 Task: Add a signature Dustin Brown containing 'Have a great Christmas, Dustin Brown' to email address softage.1@softage.net and add a folder Travel
Action: Key pressed n
Screenshot: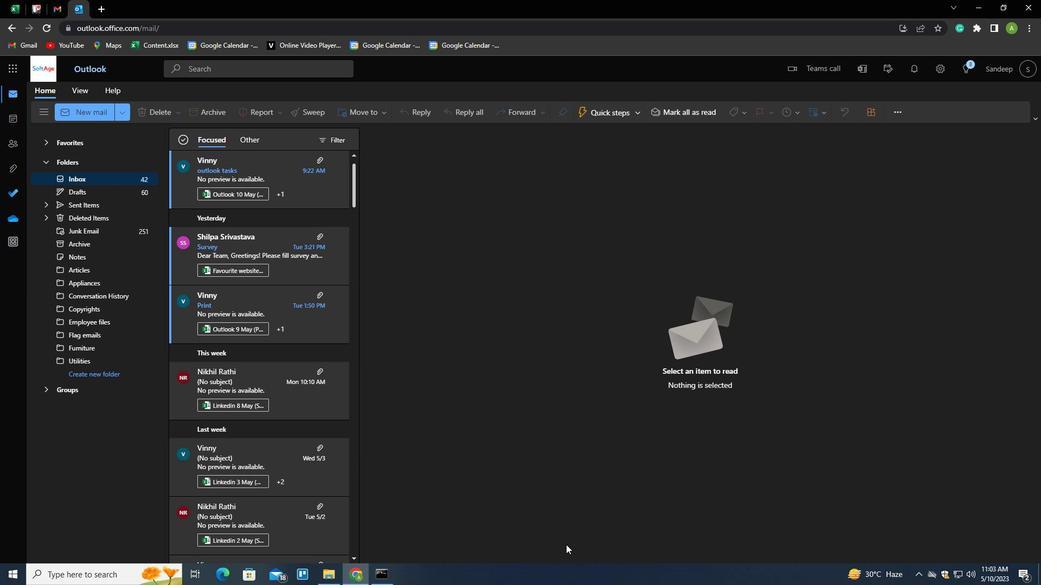 
Action: Mouse moved to (725, 117)
Screenshot: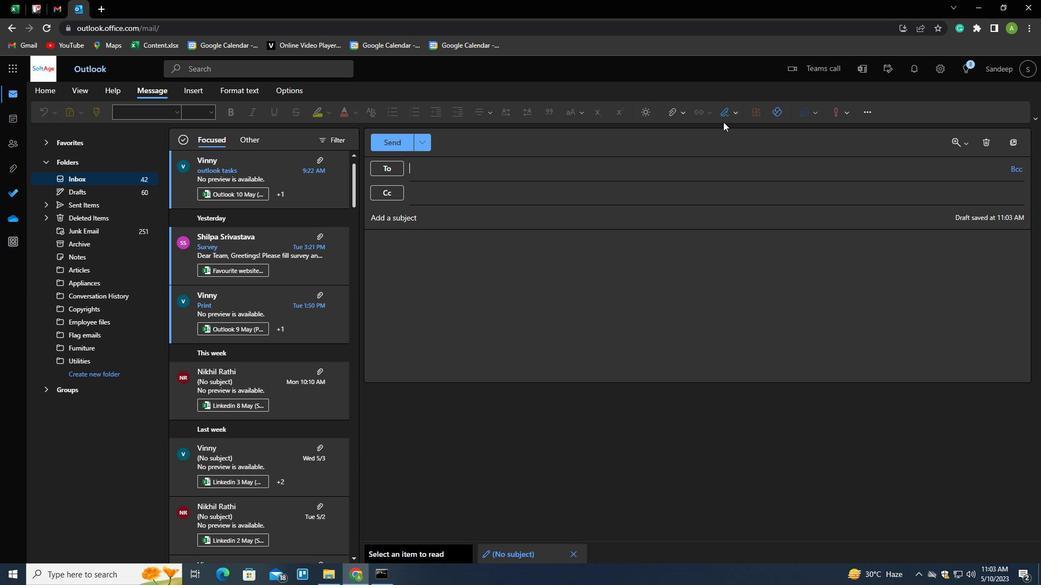 
Action: Mouse pressed left at (725, 117)
Screenshot: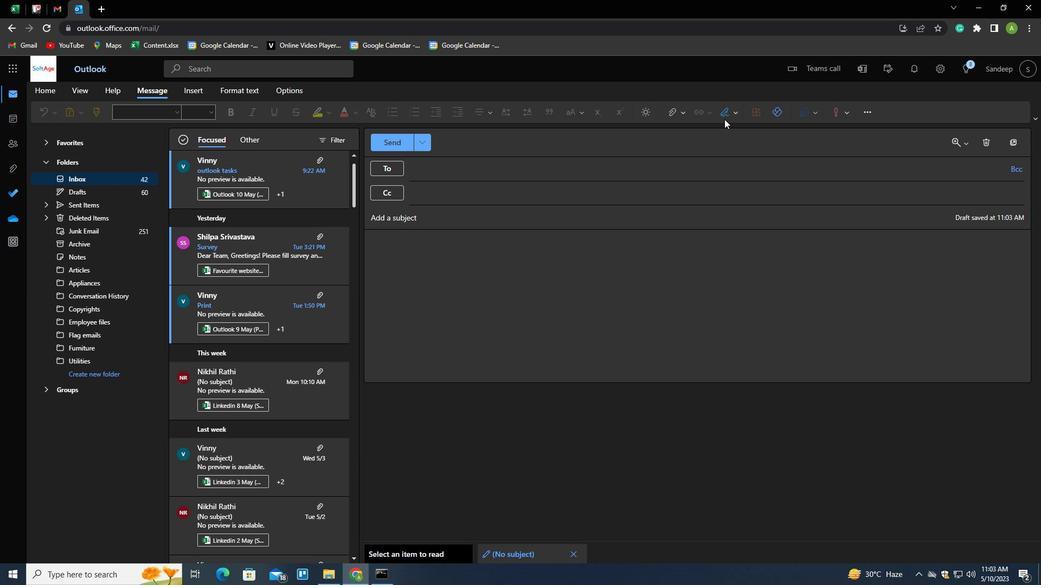 
Action: Mouse moved to (712, 154)
Screenshot: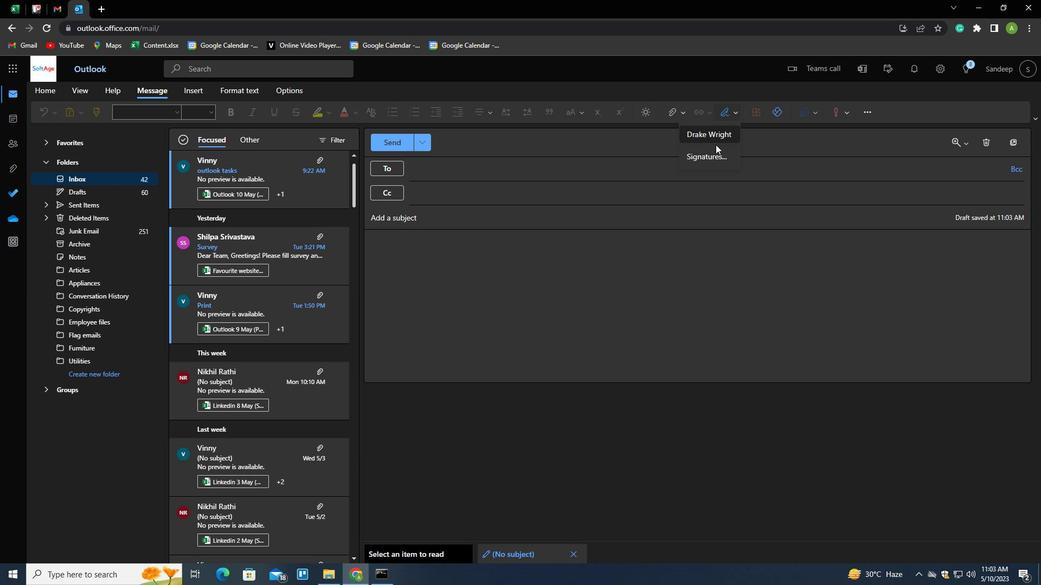 
Action: Mouse pressed left at (712, 154)
Screenshot: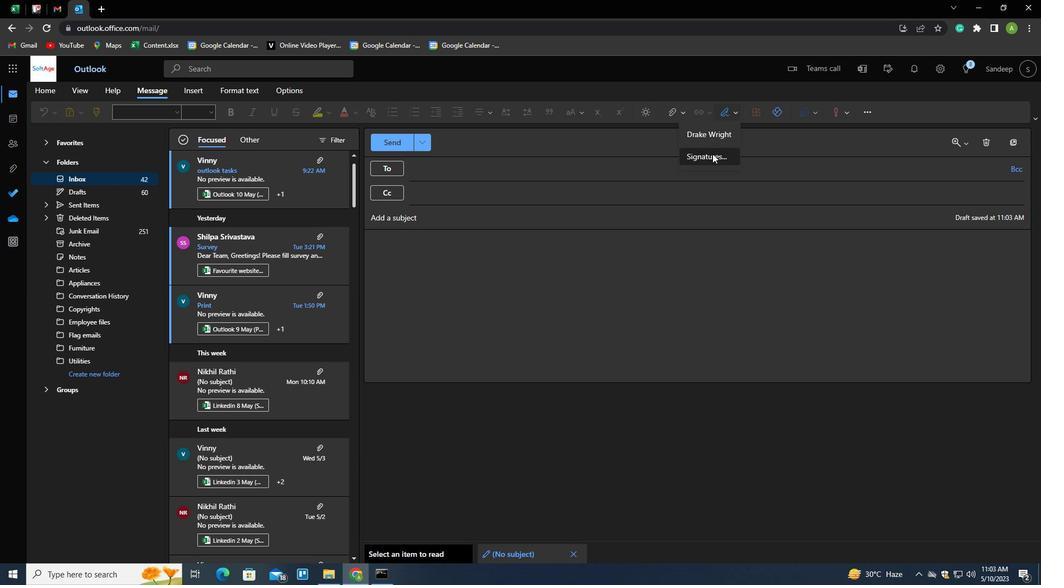 
Action: Mouse moved to (730, 195)
Screenshot: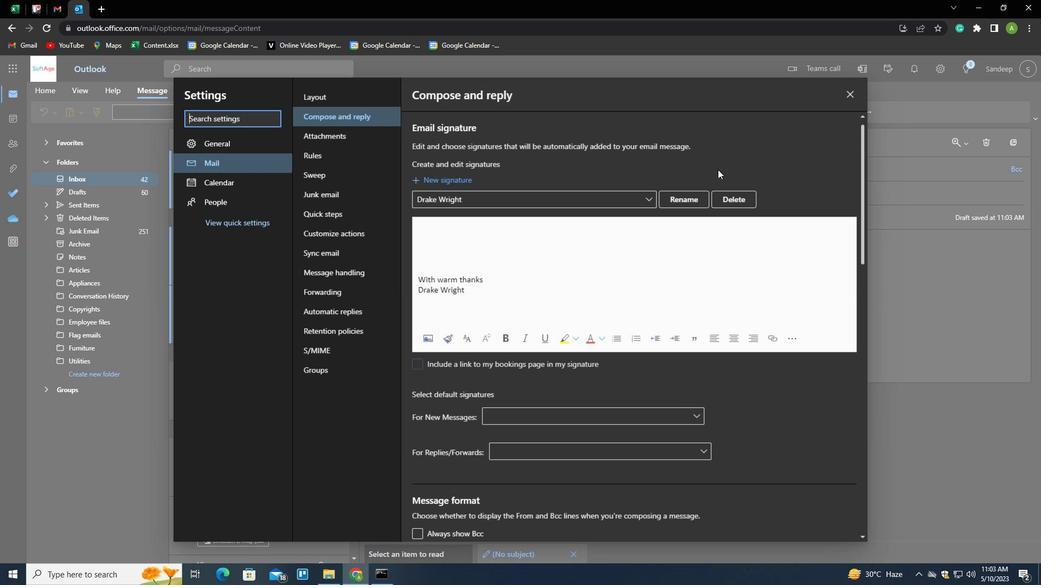 
Action: Mouse pressed left at (730, 195)
Screenshot: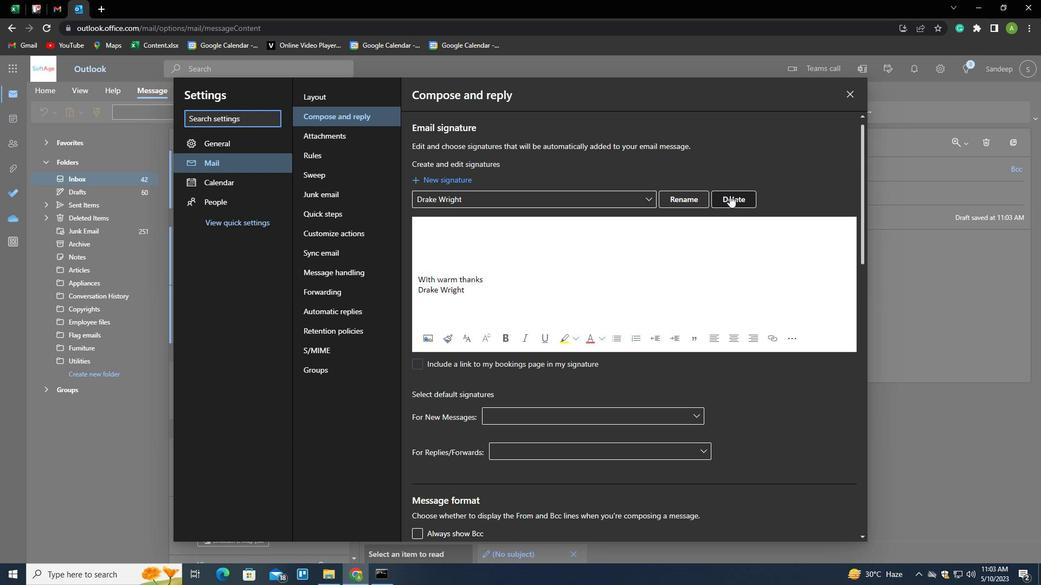 
Action: Mouse moved to (728, 198)
Screenshot: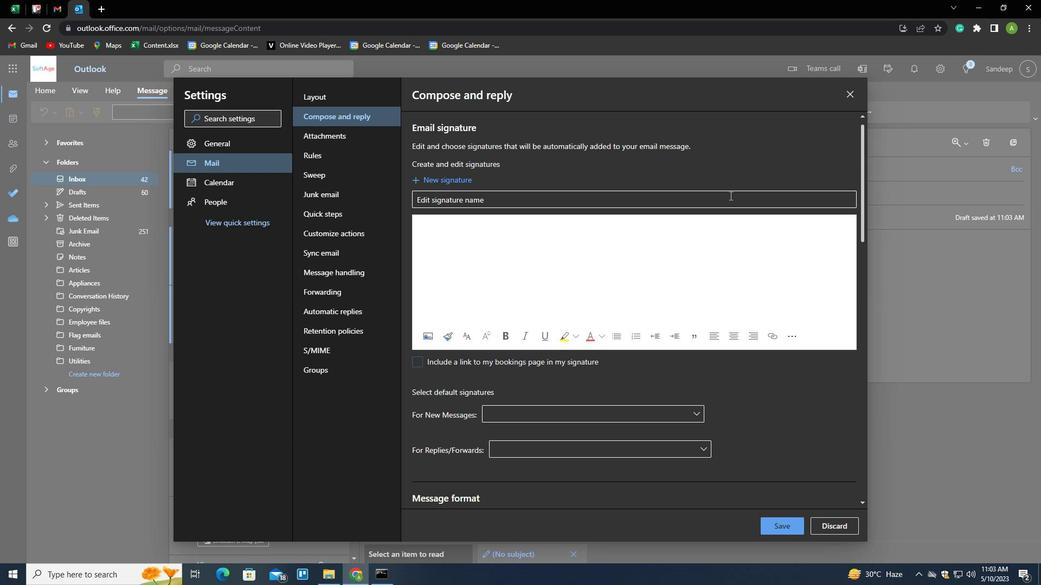 
Action: Mouse pressed left at (728, 198)
Screenshot: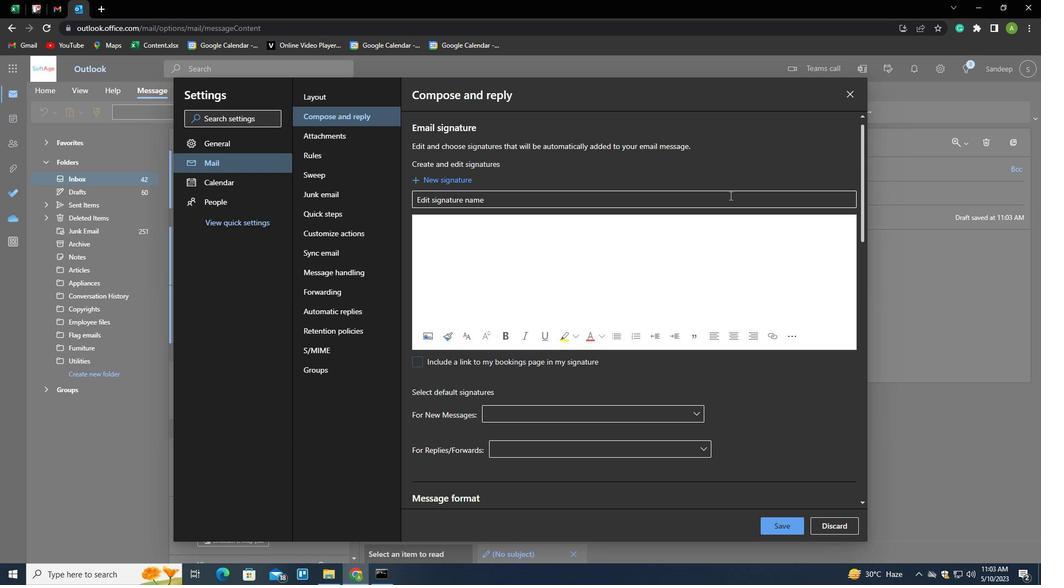 
Action: Key pressed <Key.shift>DUSTIN<Key.space><Key.shift>BROWN<Key.tab><Key.shift_r><Key.enter><Key.enter><Key.enter><Key.enter><Key.enter><Key.shift>HAVE<Key.space>A<Key.space>GREAT<Key.space><Key.shift>CHRISTMAS<Key.shift_r><Key.enter><Key.shift><Key.shift><Key.shift><Key.shift><Key.shift><Key.shift>DUSTIN<Key.space><Key.shift>BROWN
Screenshot: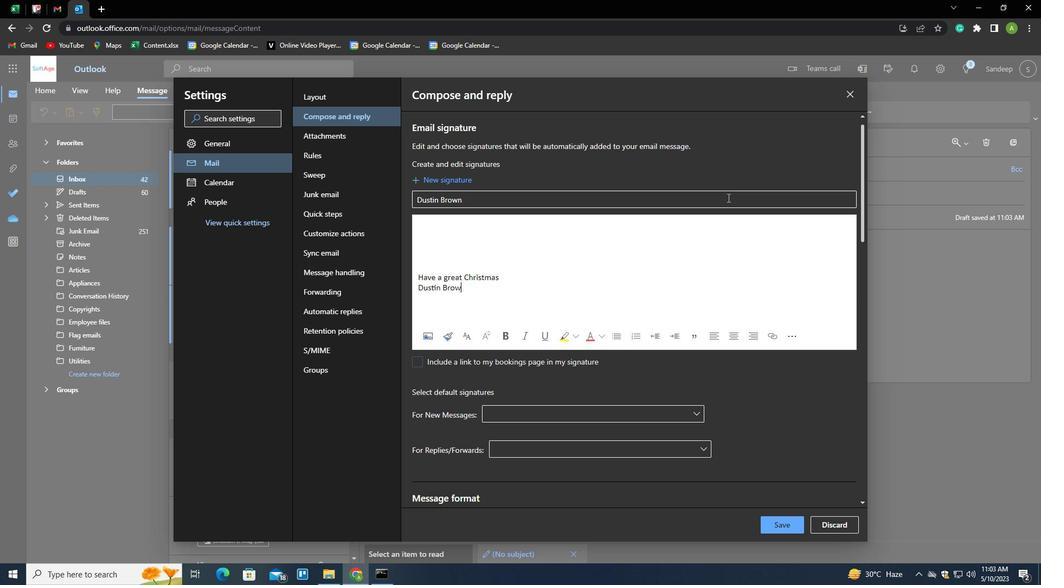 
Action: Mouse moved to (782, 525)
Screenshot: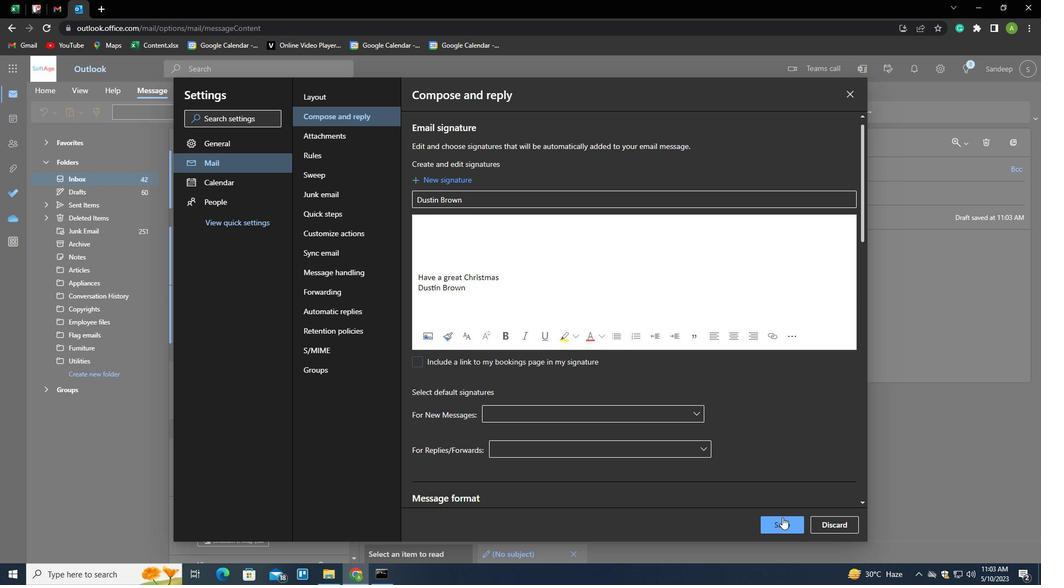 
Action: Mouse pressed left at (782, 525)
Screenshot: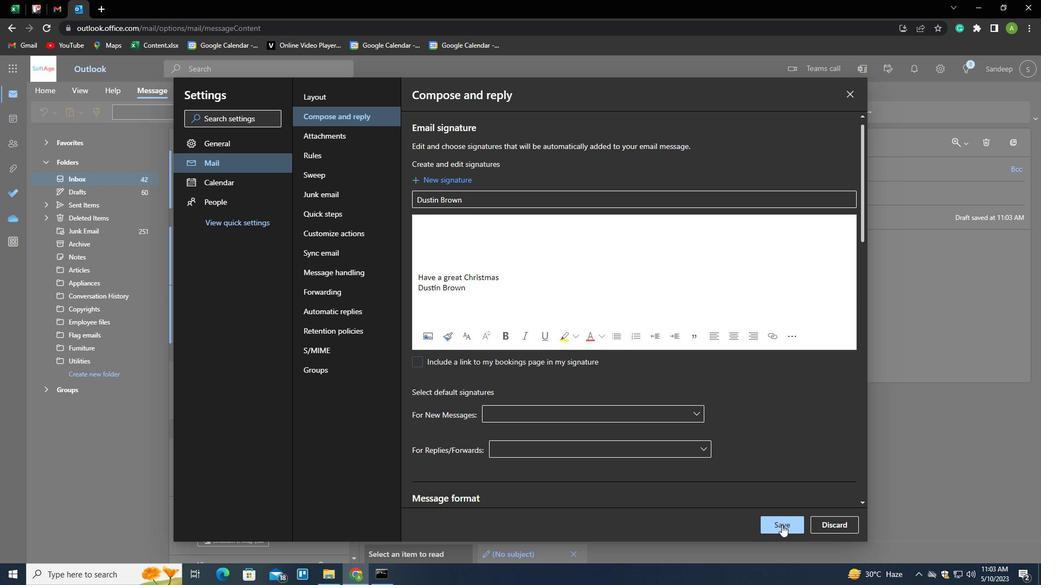 
Action: Mouse moved to (912, 325)
Screenshot: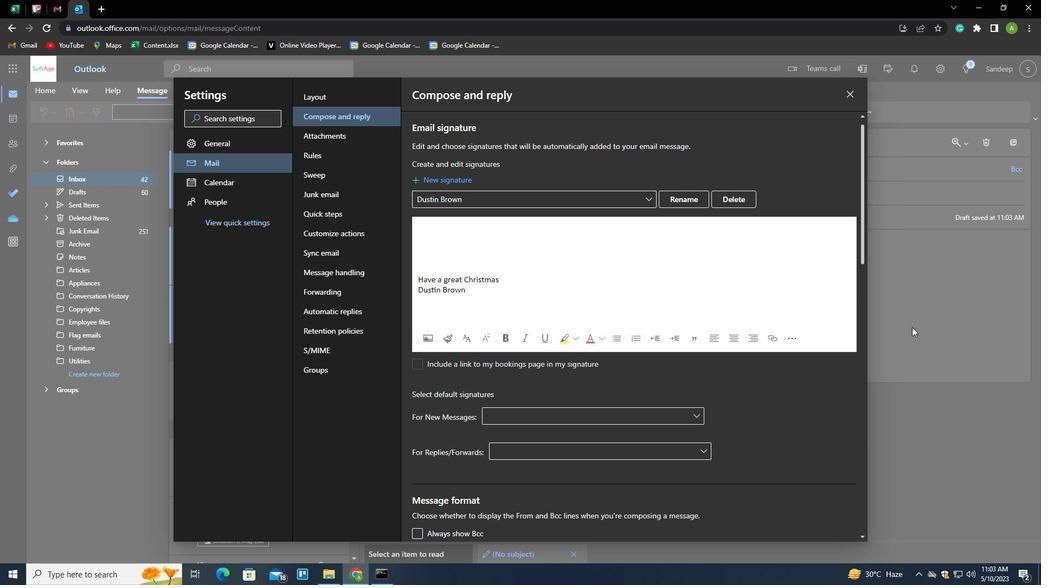 
Action: Mouse pressed left at (912, 325)
Screenshot: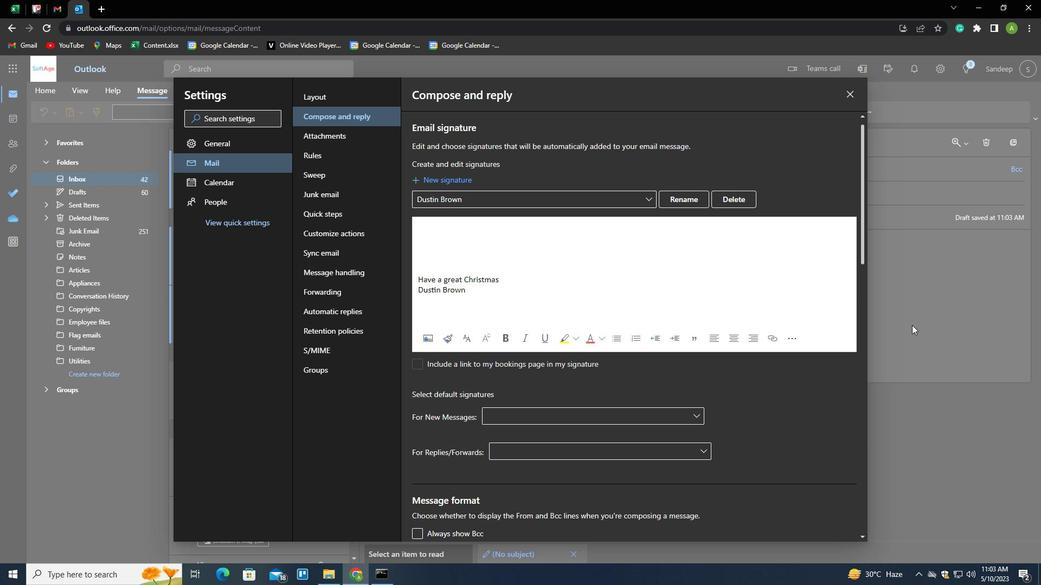 
Action: Mouse moved to (544, 268)
Screenshot: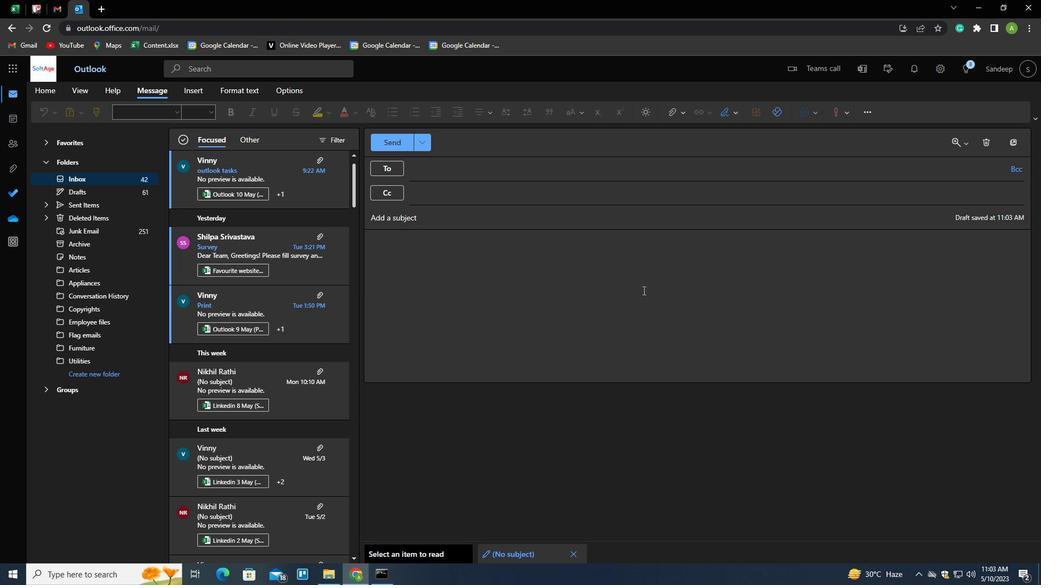 
Action: Mouse pressed left at (544, 268)
Screenshot: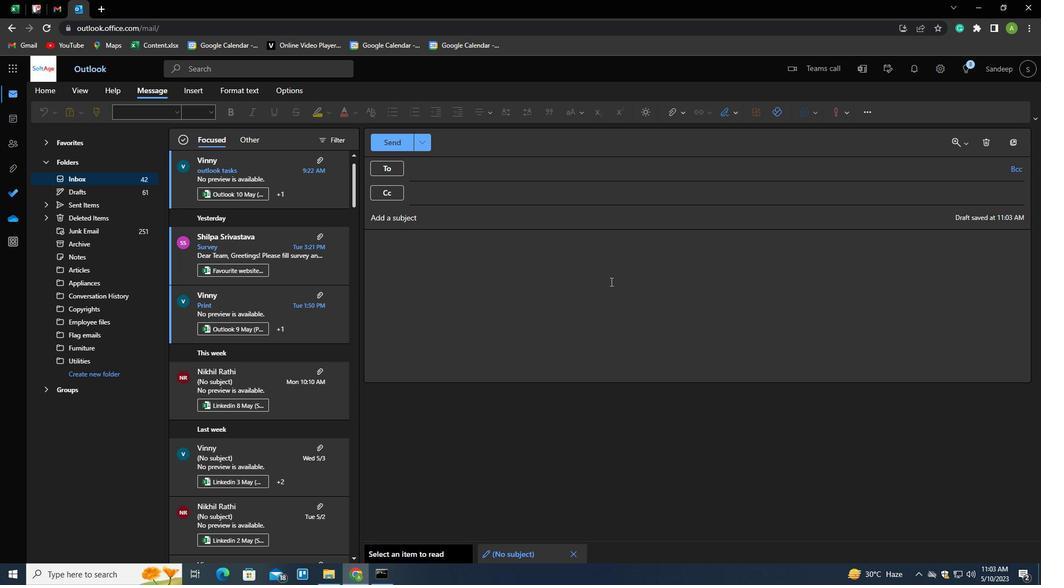 
Action: Mouse moved to (735, 107)
Screenshot: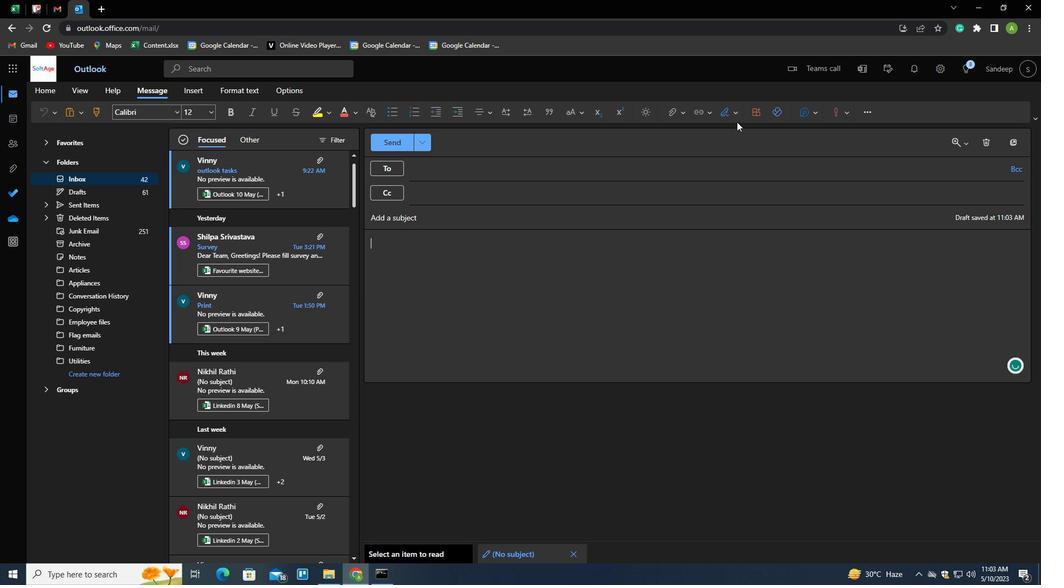 
Action: Mouse pressed left at (735, 107)
Screenshot: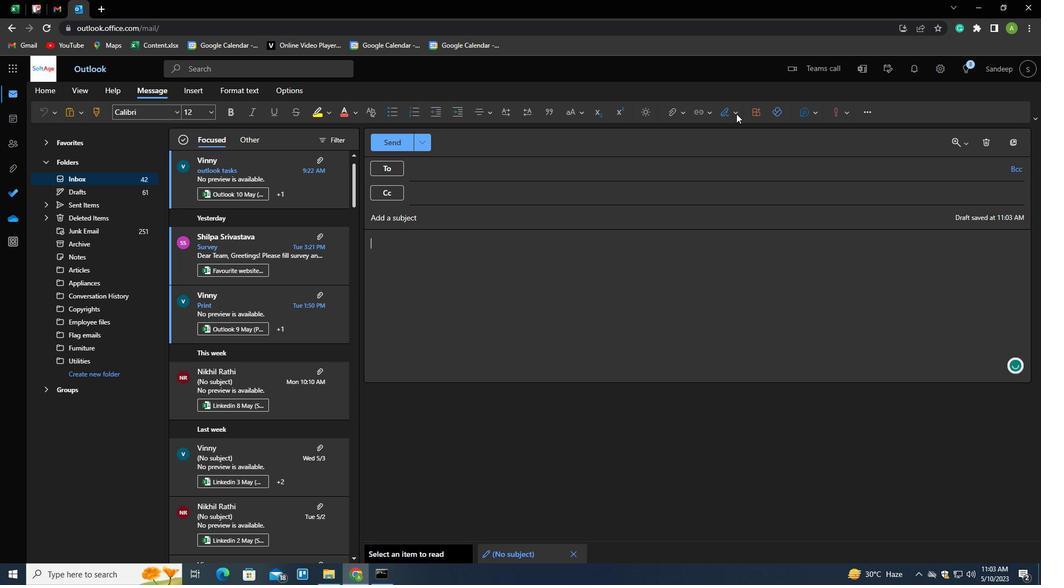 
Action: Mouse moved to (718, 134)
Screenshot: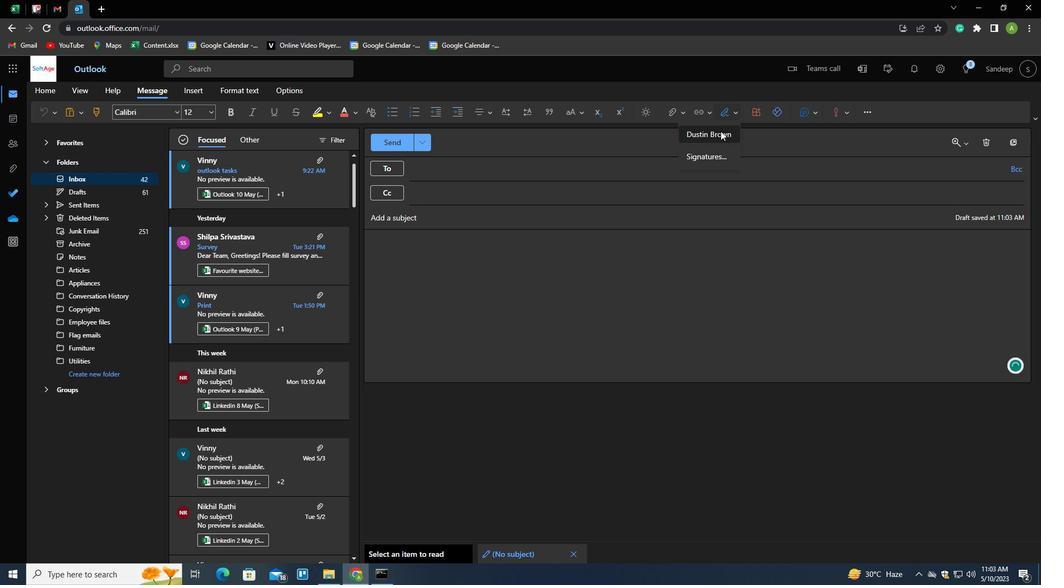 
Action: Mouse pressed left at (718, 134)
Screenshot: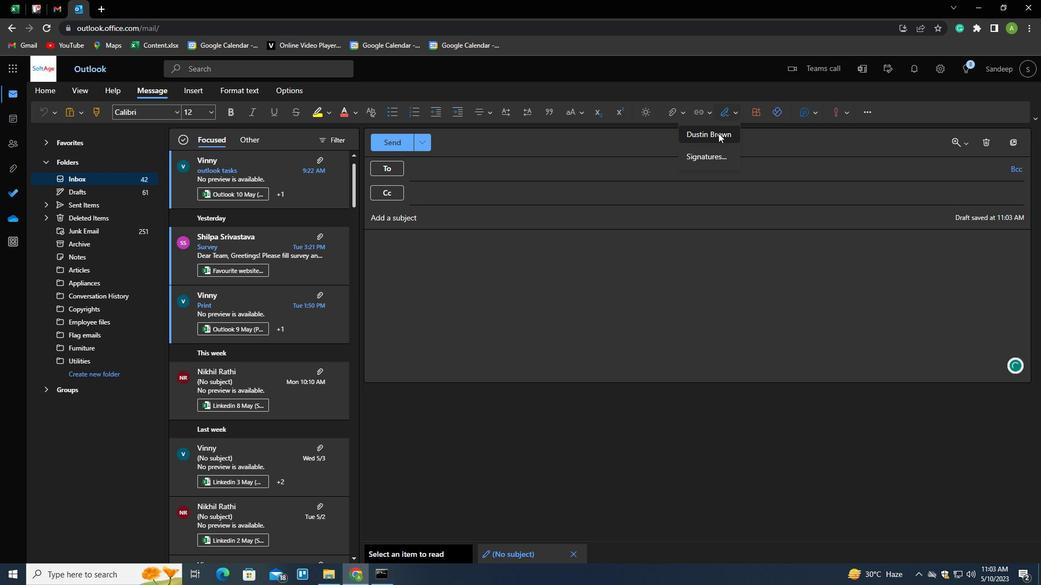 
Action: Mouse moved to (482, 158)
Screenshot: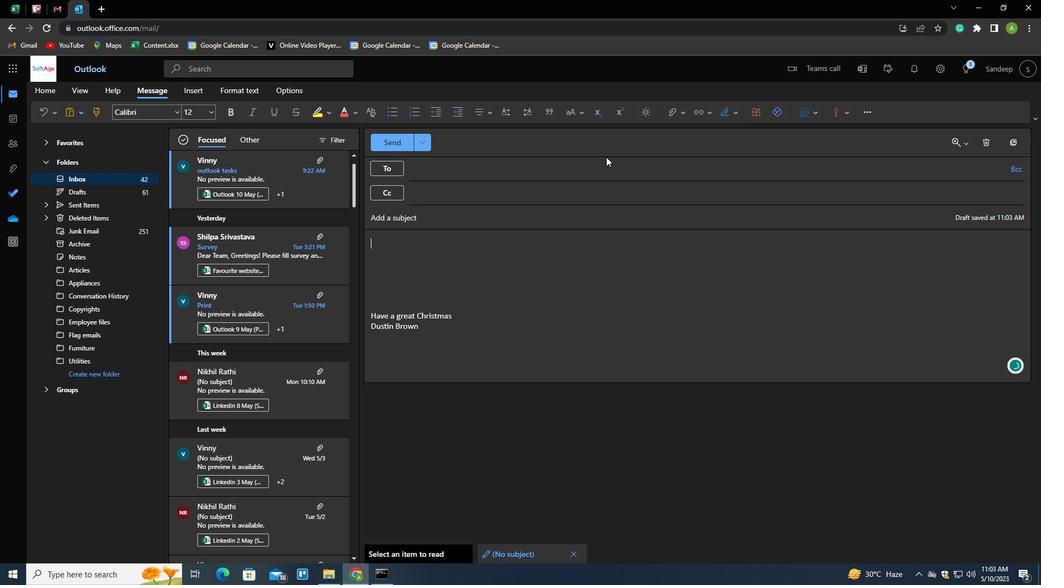 
Action: Mouse pressed left at (482, 158)
Screenshot: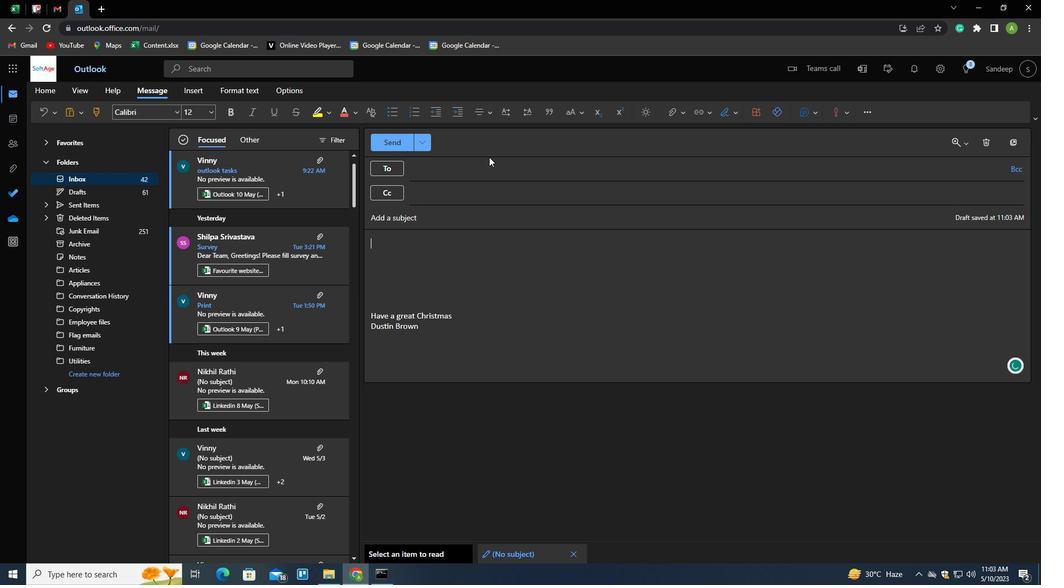 
Action: Mouse moved to (475, 171)
Screenshot: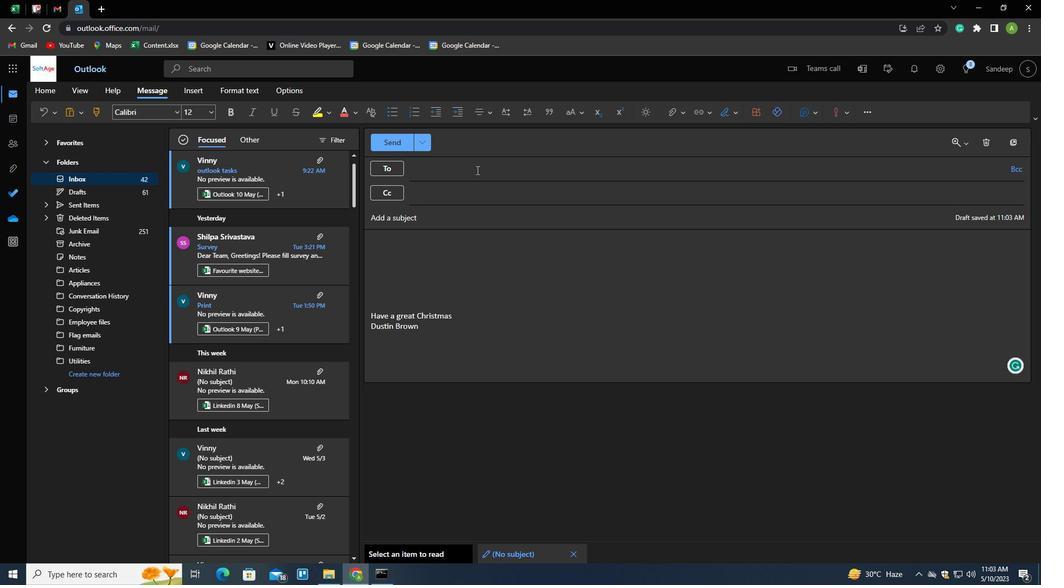 
Action: Mouse pressed left at (475, 171)
Screenshot: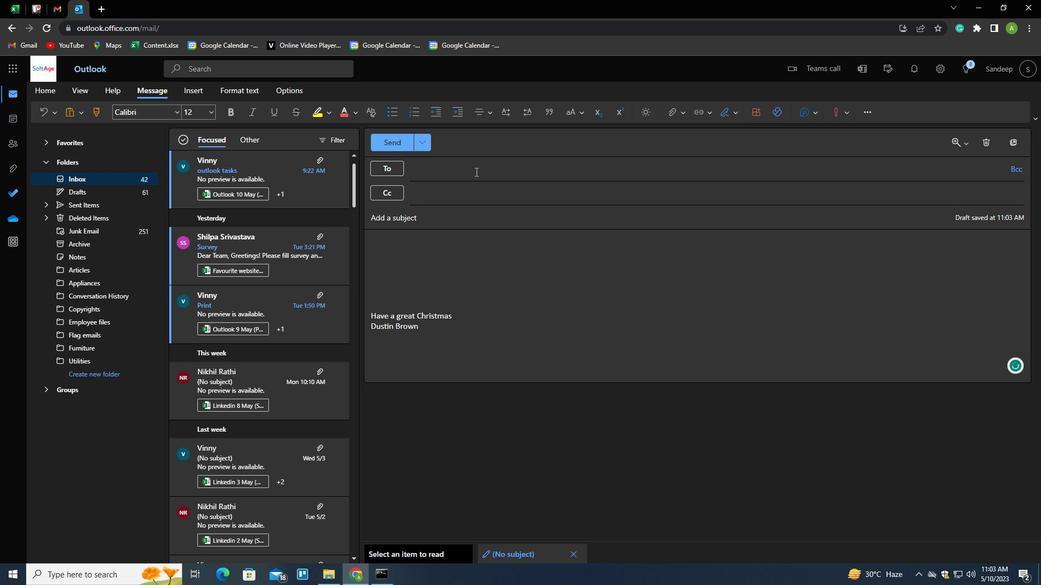 
Action: Key pressed <Key.shift>SOFTAHG<Key.backspace><Key.backspace>GE.1<Key.shift>@SOFAT<Key.backspace><Key.backspace>TAGE.NET
Screenshot: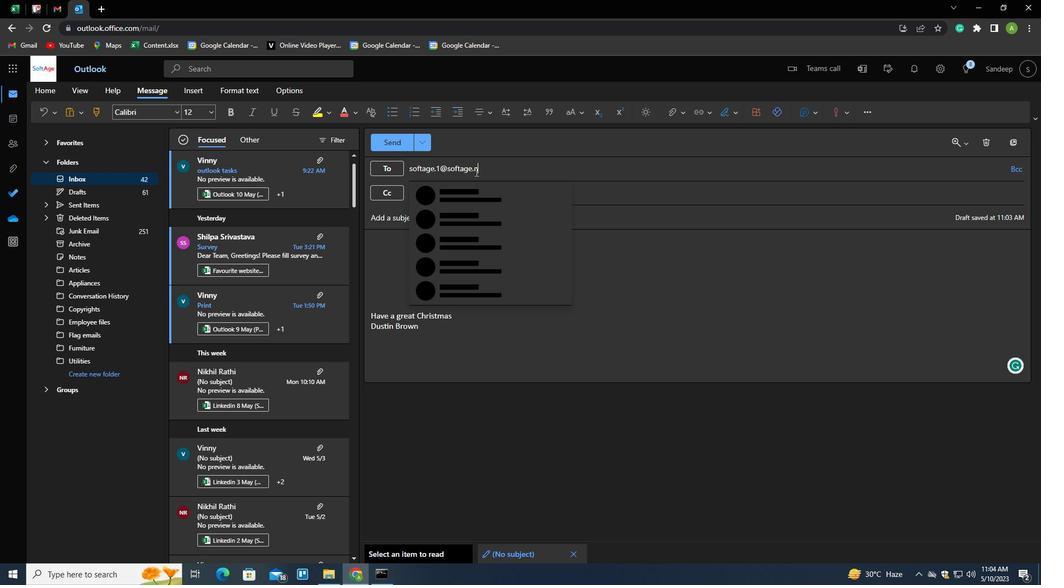 
Action: Mouse moved to (481, 192)
Screenshot: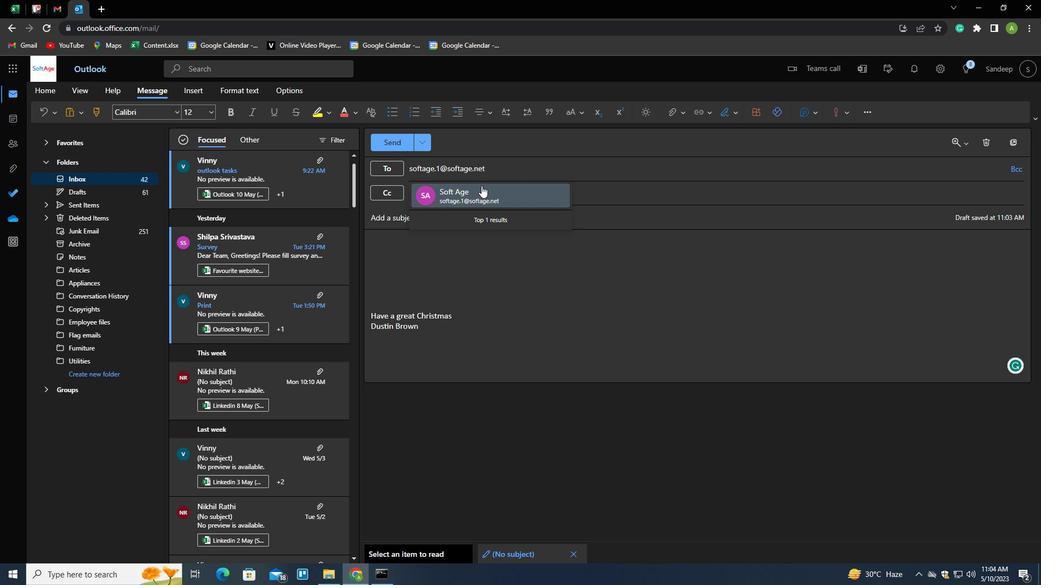 
Action: Mouse pressed left at (481, 192)
Screenshot: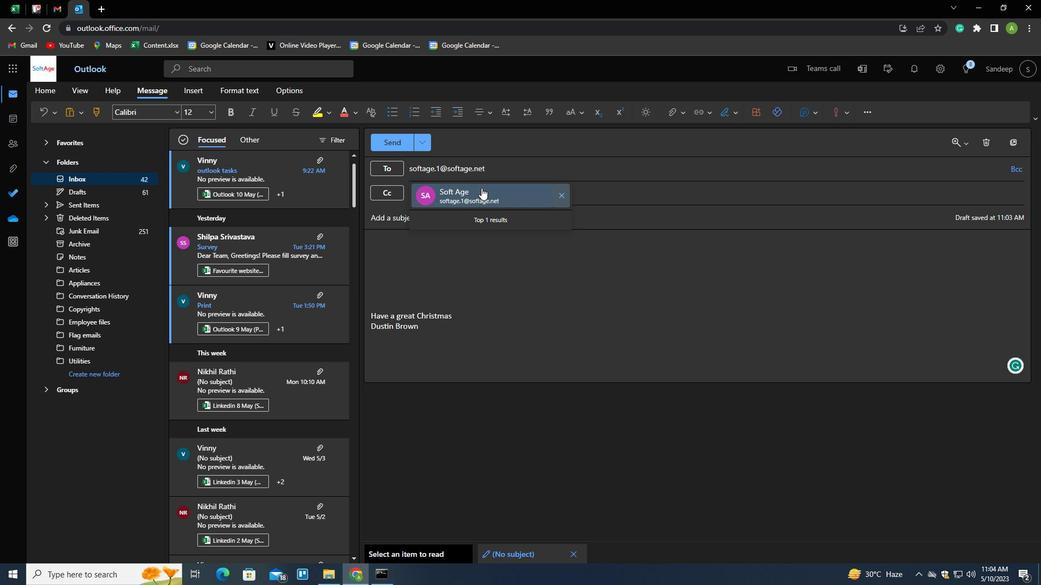 
Action: Mouse moved to (111, 378)
Screenshot: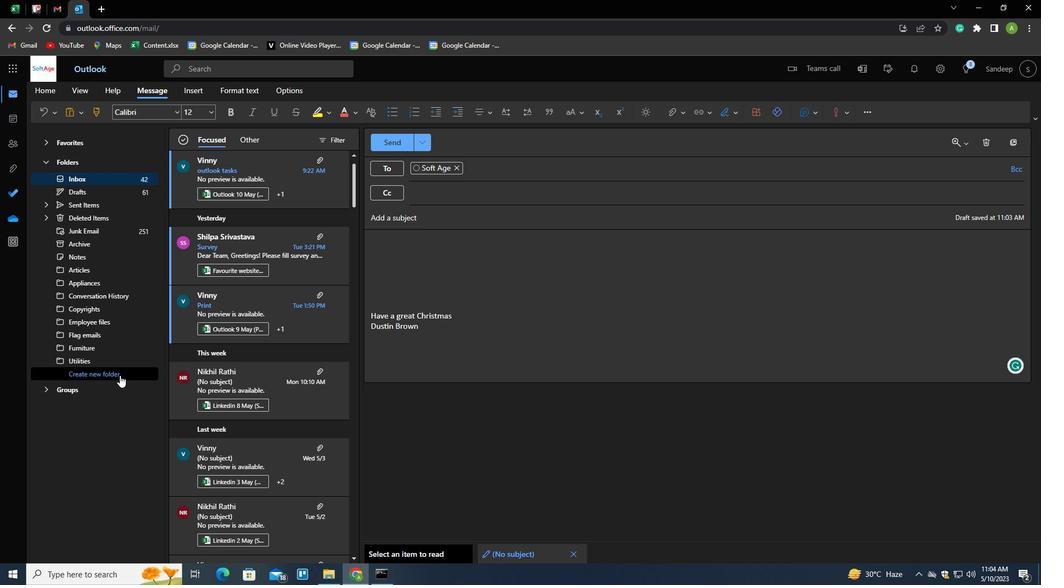 
Action: Mouse pressed left at (111, 378)
Screenshot: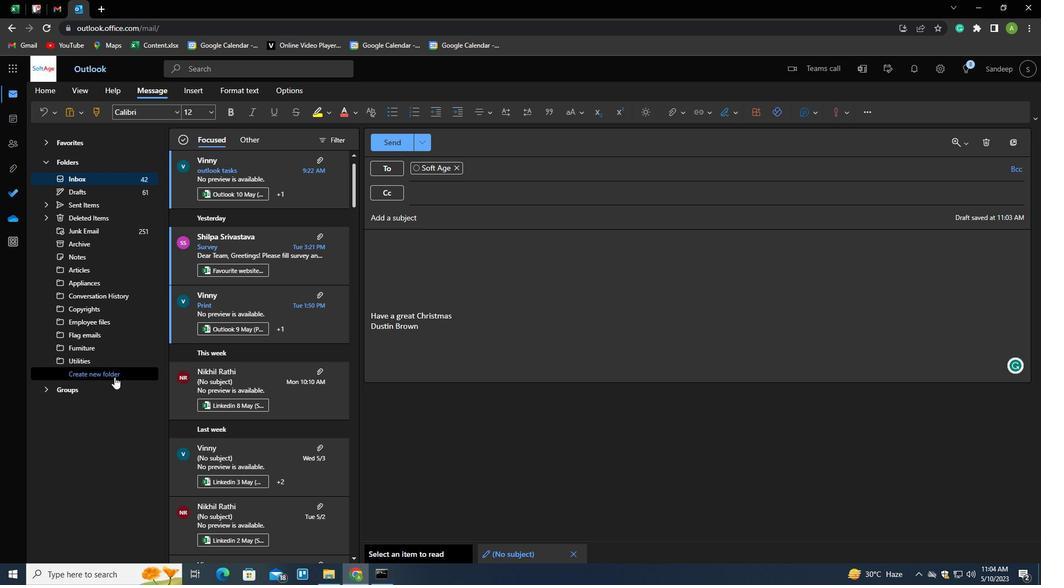
Action: Mouse moved to (111, 378)
Screenshot: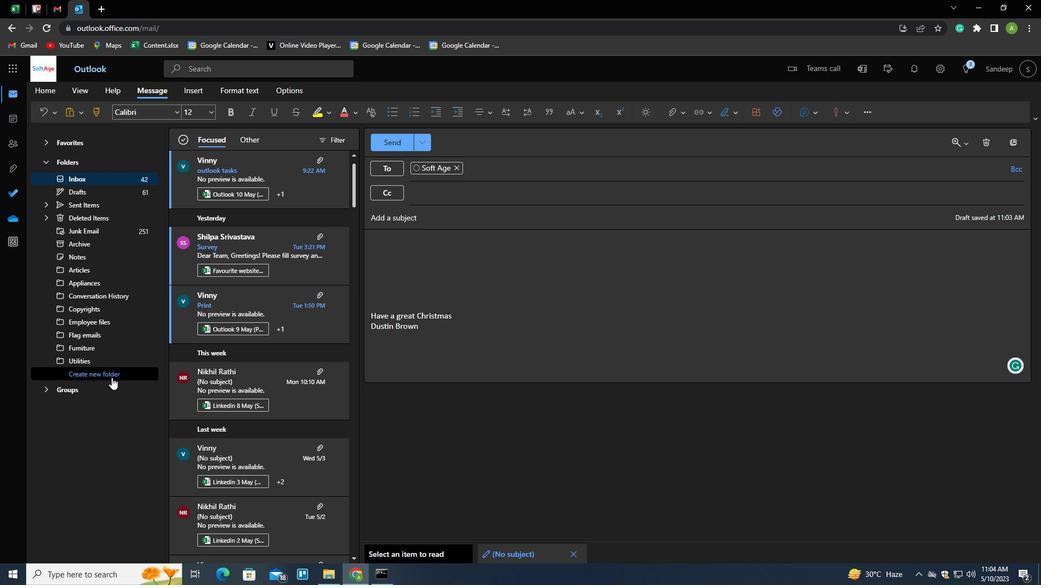 
Action: Key pressed <Key.shift>TRAVEL<Key.enter>
Screenshot: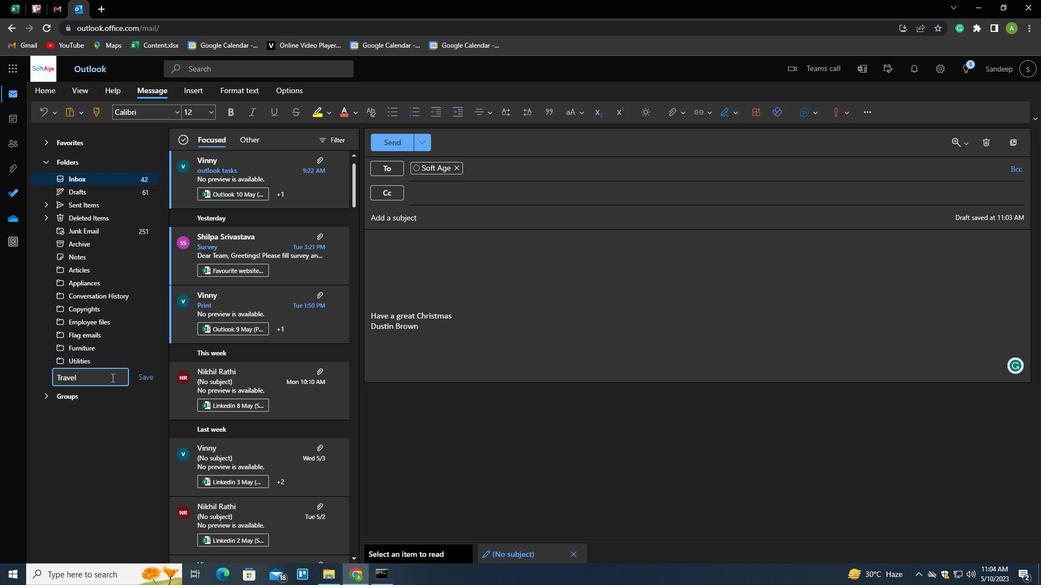 
